 Task: Create a new event for a project celebration and team appreciation on the 16th at 9:30 PM.
Action: Mouse moved to (46, 84)
Screenshot: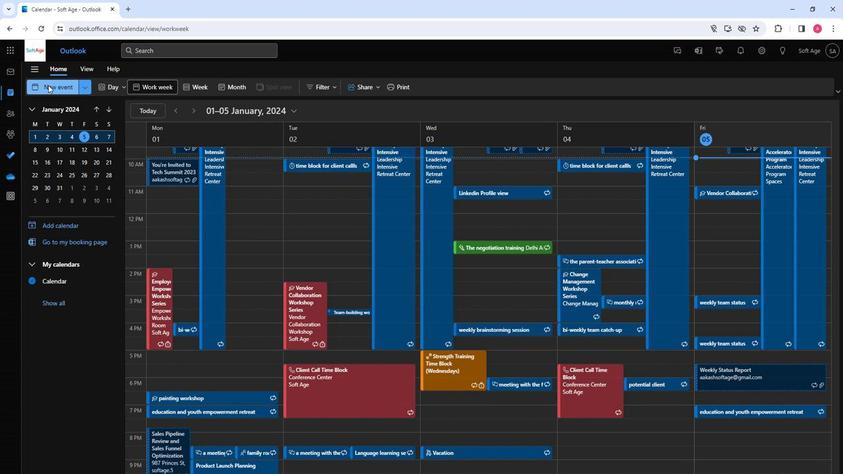 
Action: Mouse pressed left at (46, 84)
Screenshot: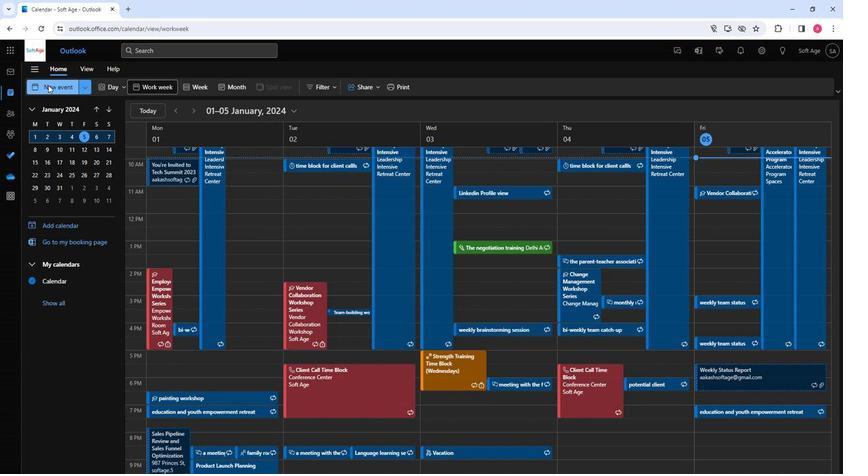 
Action: Mouse moved to (207, 142)
Screenshot: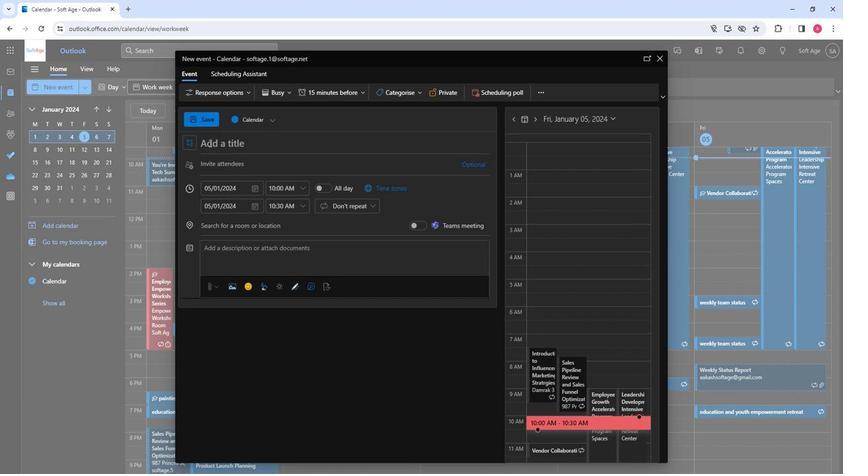 
Action: Key pressed <Key.shift>Project<Key.space><Key.shift>Celebration<Key.space>and<Key.space><Key.shift>Team<Key.space><Key.shift>Appreciation
Screenshot: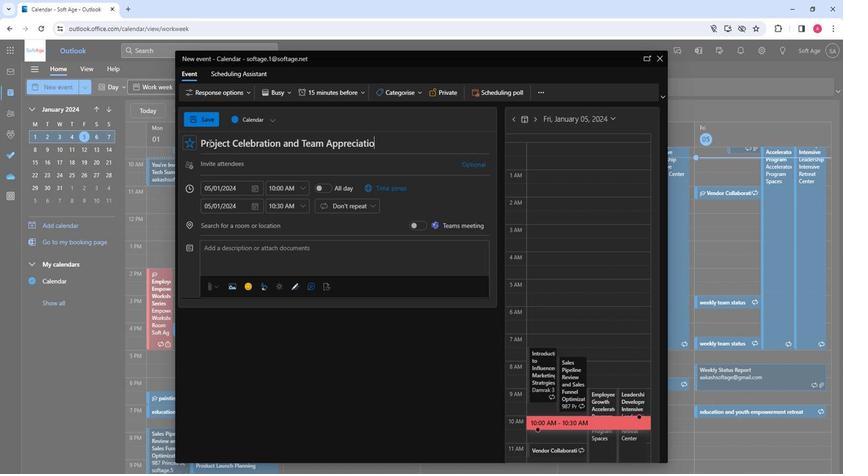 
Action: Mouse moved to (226, 163)
Screenshot: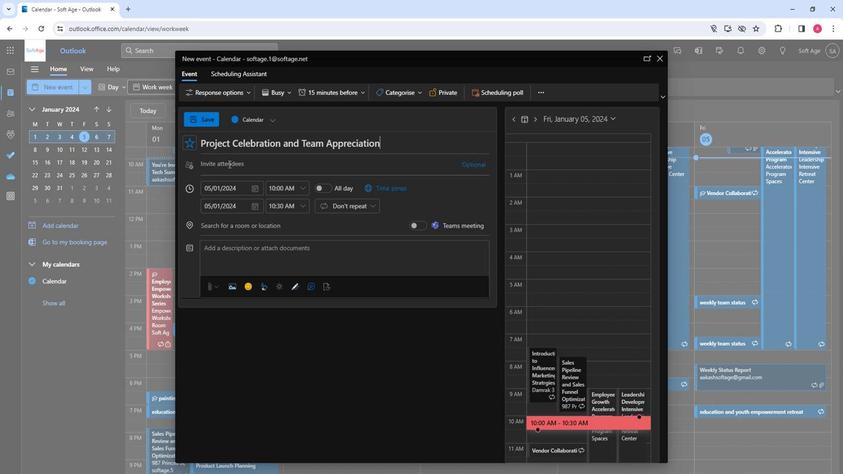 
Action: Mouse pressed left at (226, 163)
Screenshot: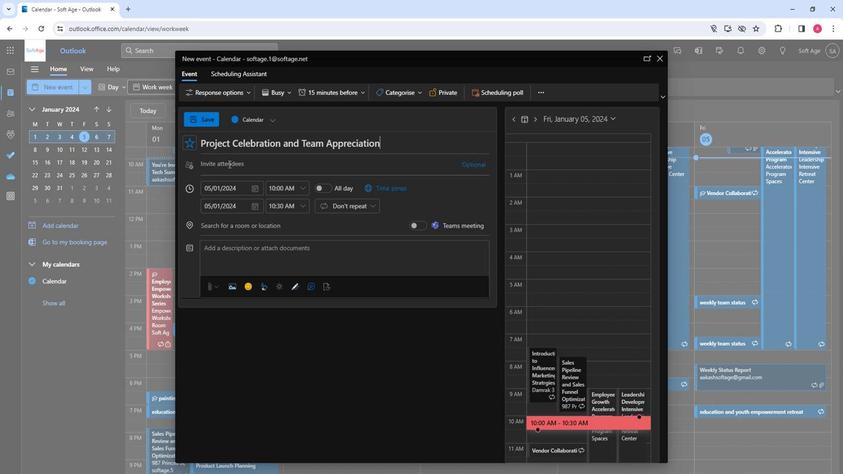 
Action: Mouse moved to (225, 162)
Screenshot: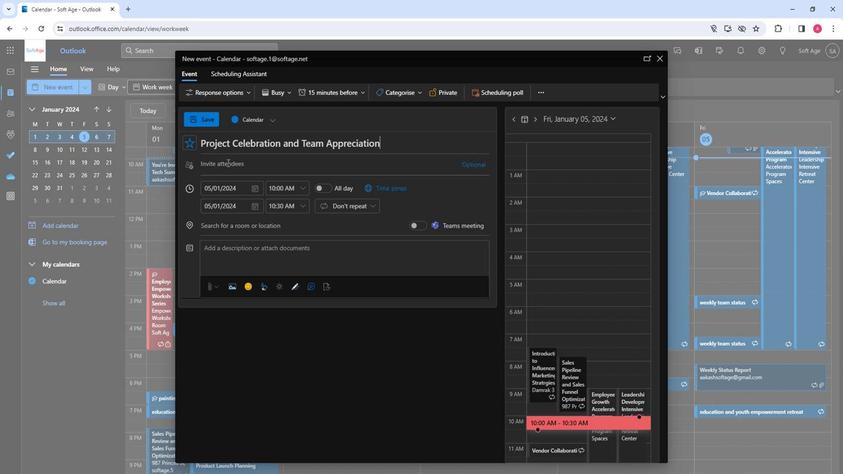 
Action: Key pressed so
Screenshot: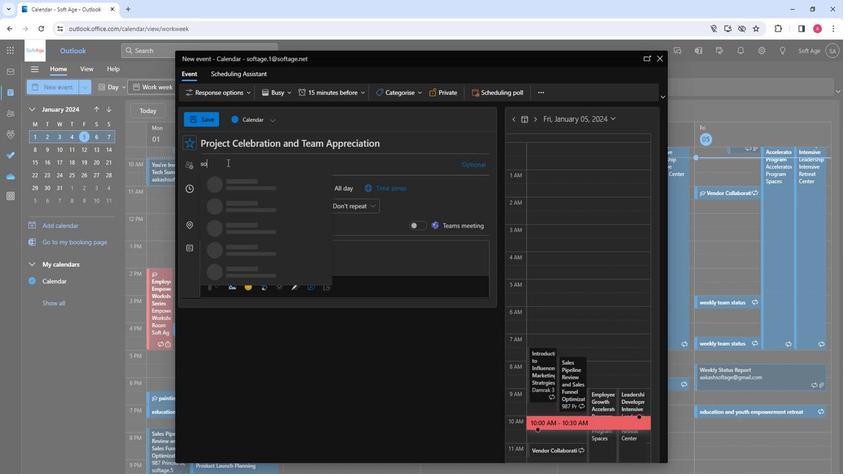 
Action: Mouse moved to (245, 181)
Screenshot: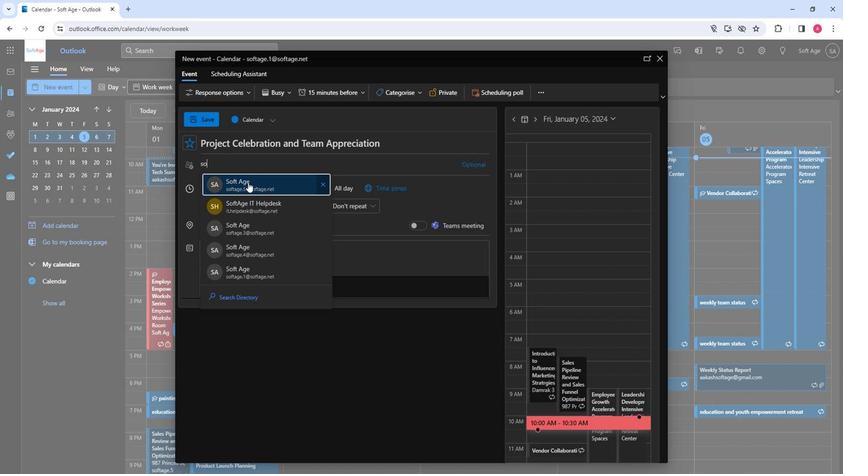 
Action: Mouse pressed left at (245, 181)
Screenshot: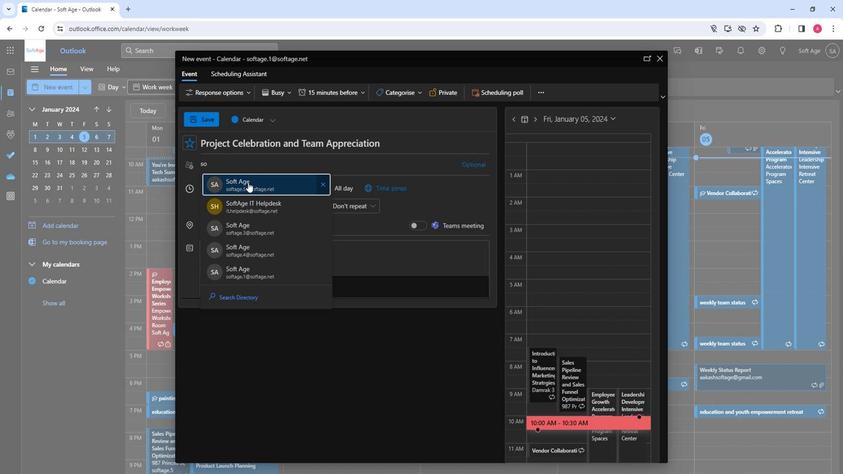 
Action: Mouse moved to (246, 181)
Screenshot: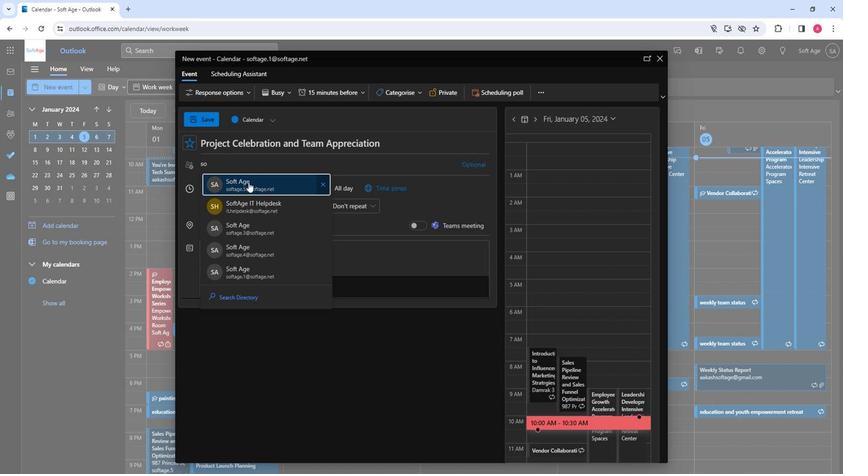 
Action: Key pressed so
Screenshot: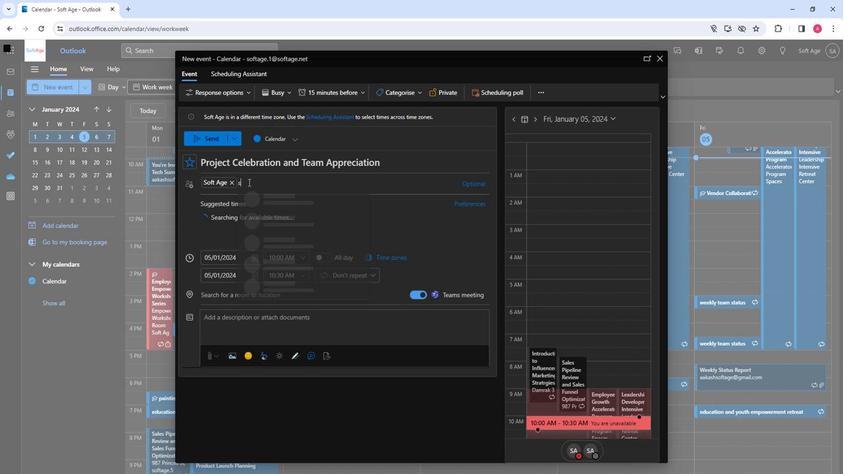 
Action: Mouse moved to (274, 253)
Screenshot: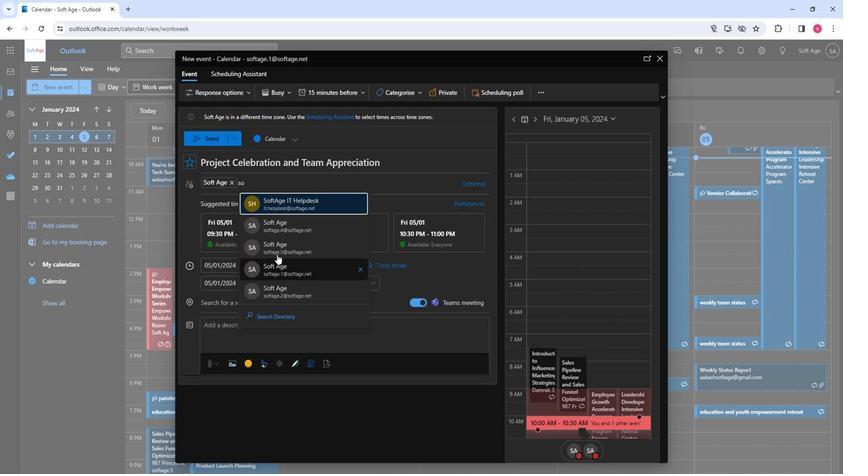 
Action: Mouse pressed left at (274, 253)
Screenshot: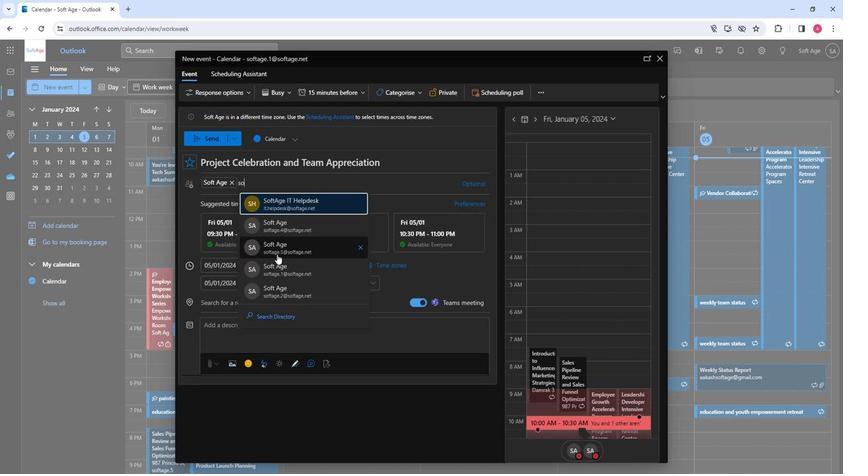 
Action: Key pressed so
Screenshot: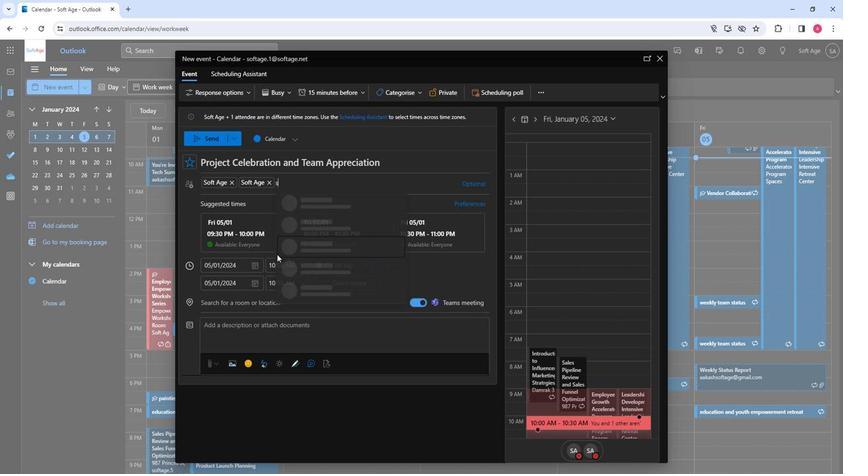 
Action: Mouse moved to (319, 272)
Screenshot: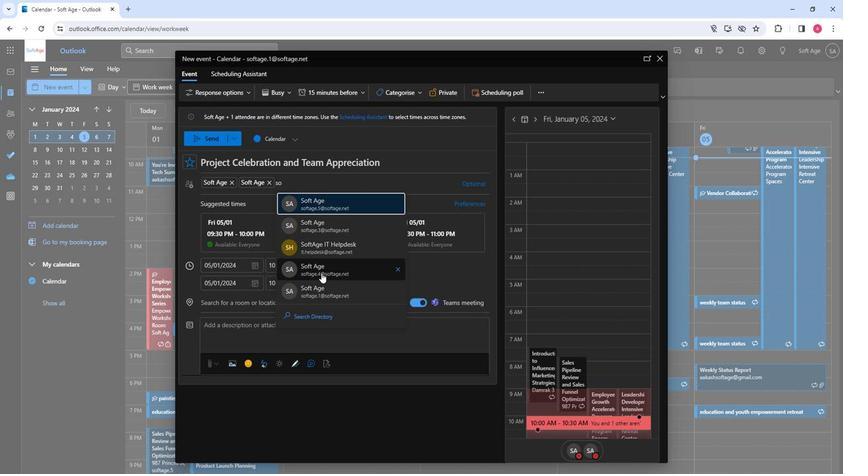 
Action: Mouse pressed left at (319, 272)
Screenshot: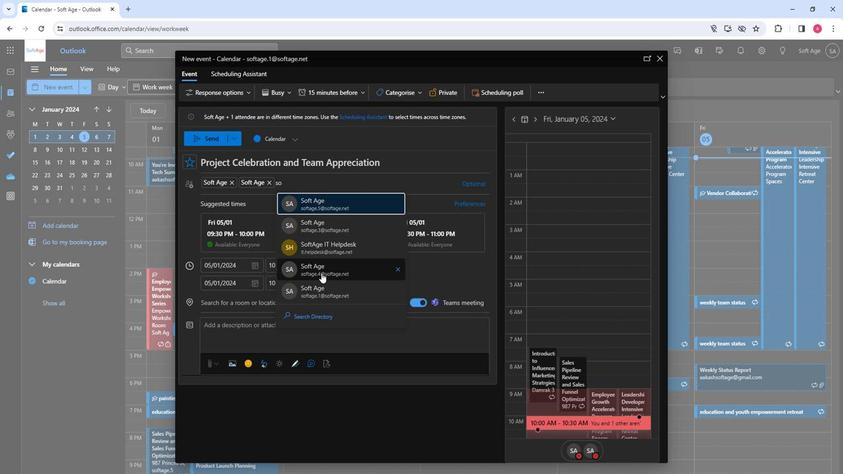 
Action: Mouse moved to (250, 264)
Screenshot: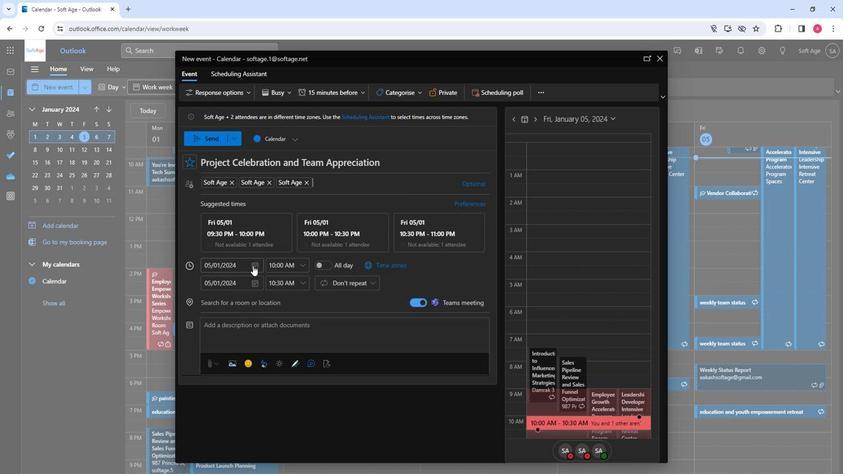 
Action: Mouse pressed left at (250, 264)
Screenshot: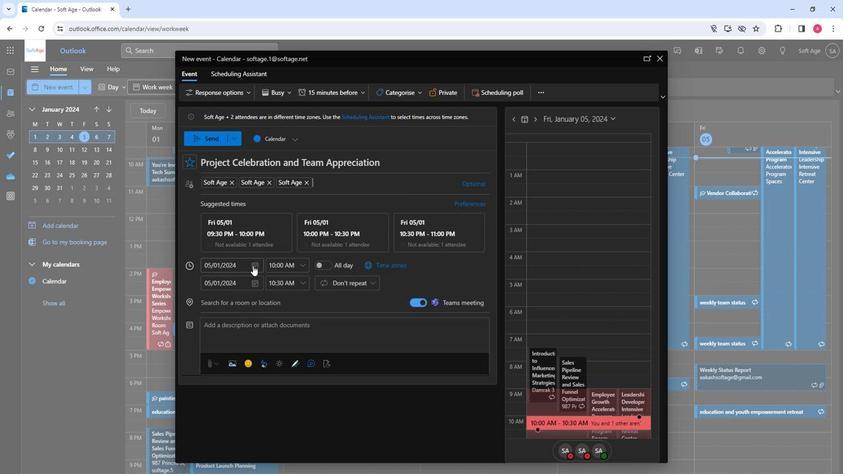 
Action: Mouse moved to (223, 337)
Screenshot: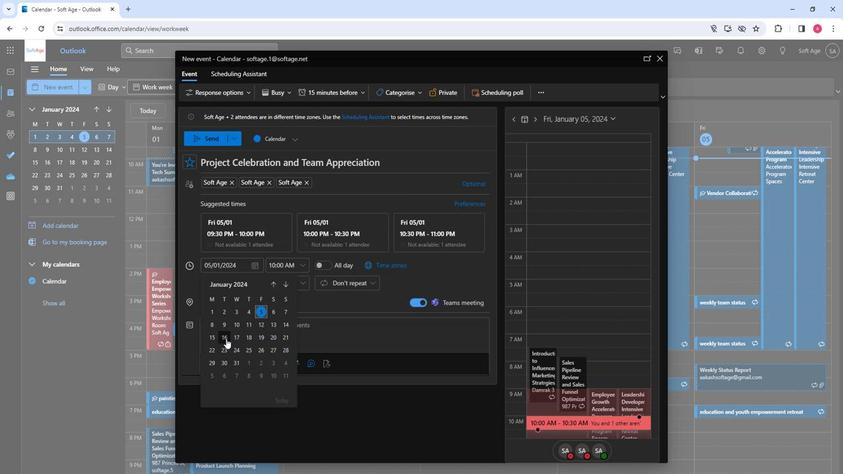 
Action: Mouse pressed left at (223, 337)
Screenshot: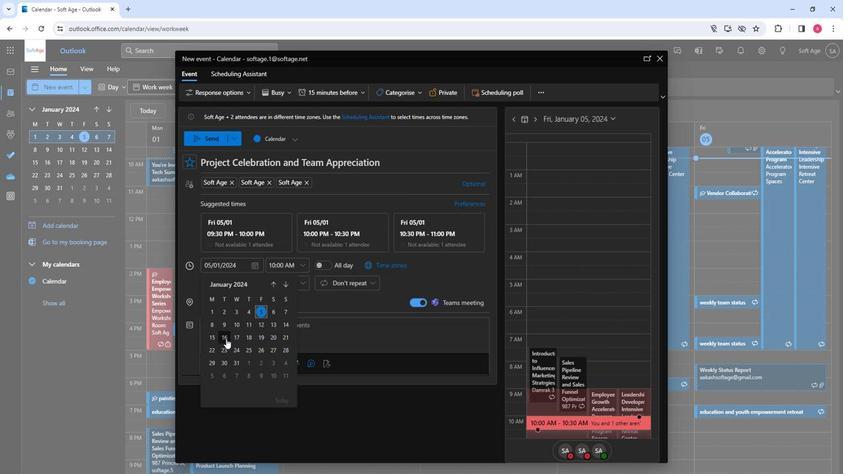 
Action: Mouse moved to (301, 266)
Screenshot: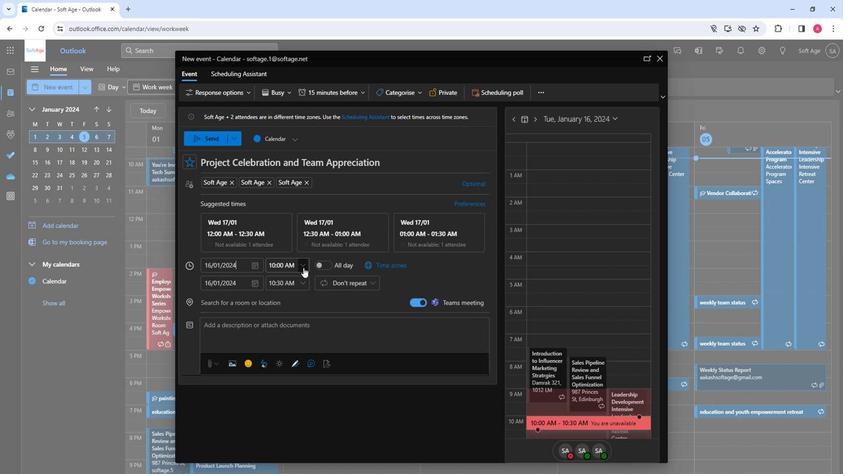 
Action: Mouse pressed left at (301, 266)
Screenshot: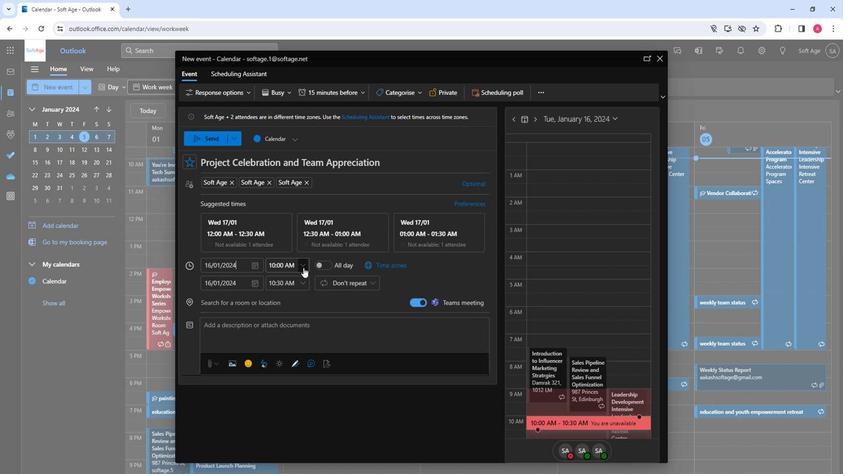 
Action: Mouse moved to (285, 318)
Screenshot: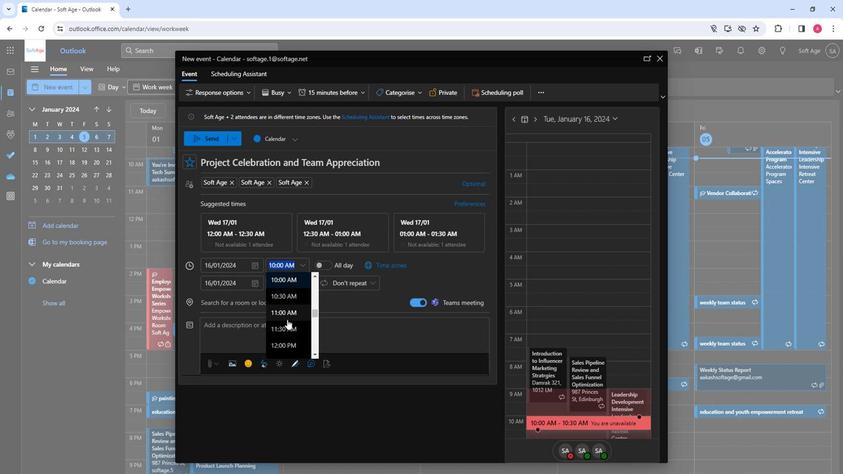 
Action: Mouse scrolled (285, 317) with delta (0, 0)
Screenshot: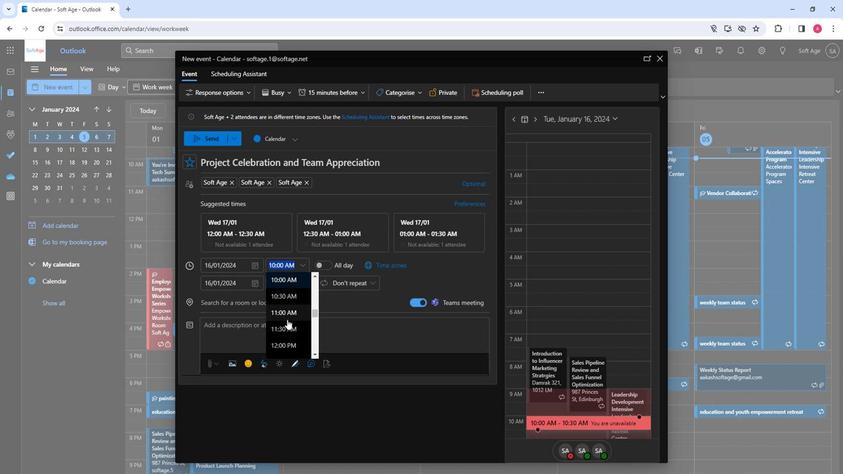 
Action: Mouse moved to (287, 314)
Screenshot: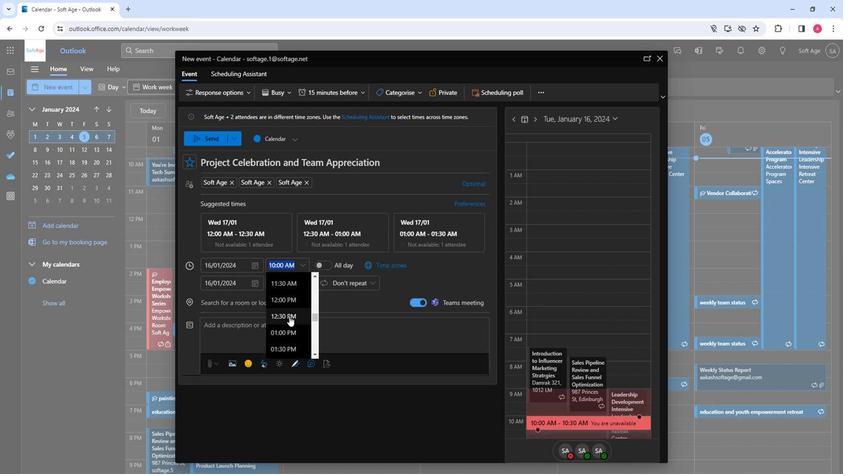 
Action: Mouse scrolled (287, 314) with delta (0, 0)
Screenshot: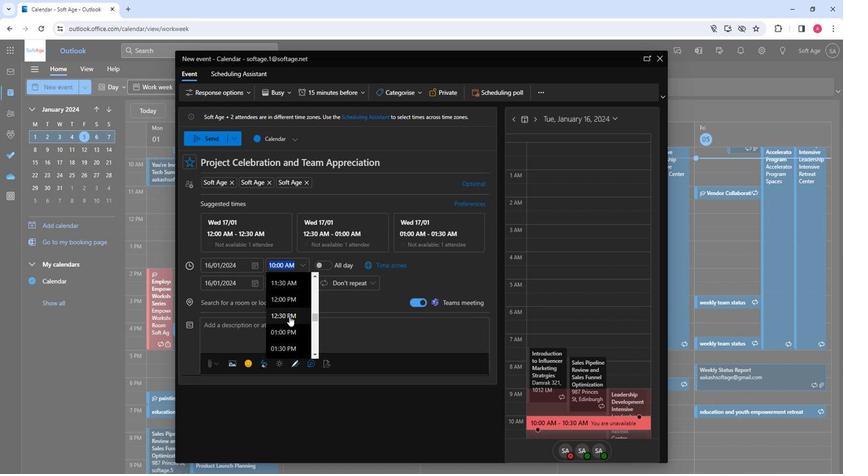 
Action: Mouse moved to (287, 314)
Screenshot: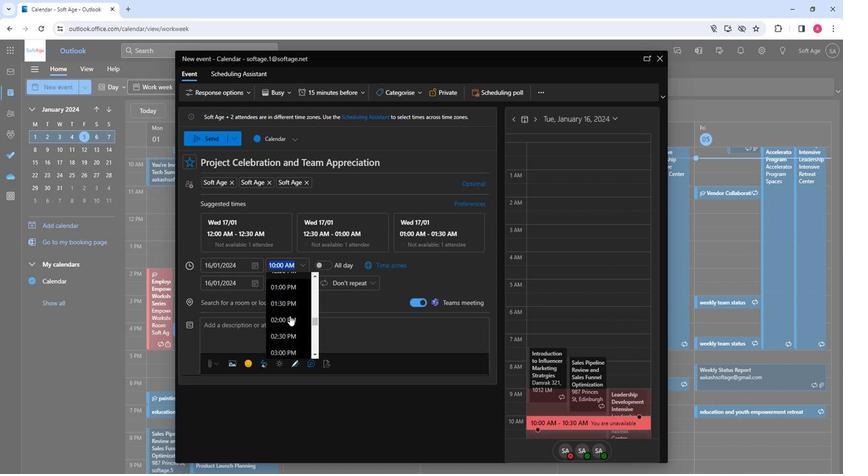 
Action: Mouse scrolled (287, 314) with delta (0, 0)
Screenshot: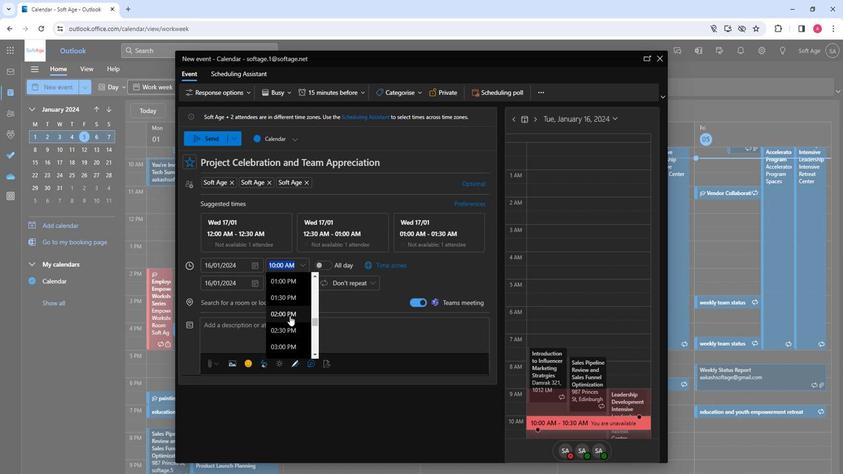 
Action: Mouse scrolled (287, 314) with delta (0, 0)
Screenshot: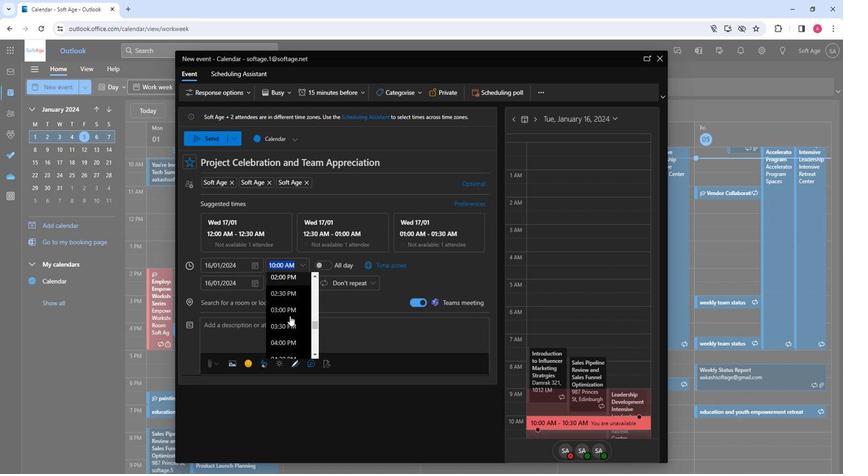 
Action: Mouse scrolled (287, 314) with delta (0, 0)
Screenshot: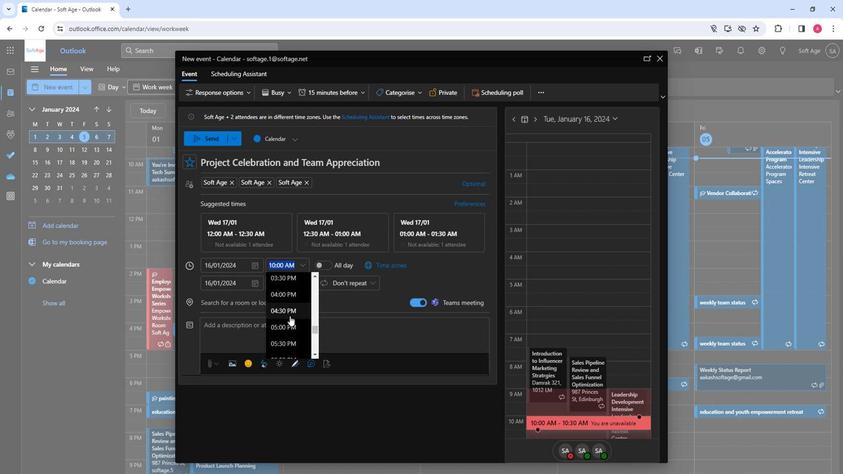 
Action: Mouse moved to (282, 322)
Screenshot: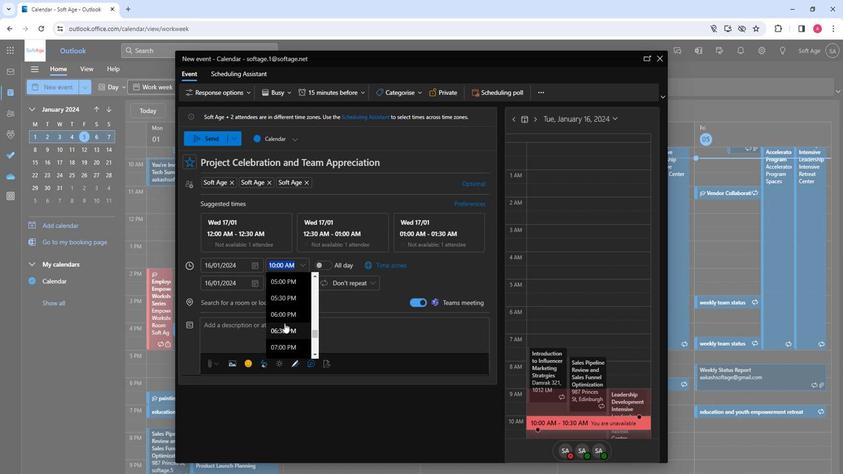 
Action: Mouse scrolled (282, 321) with delta (0, 0)
Screenshot: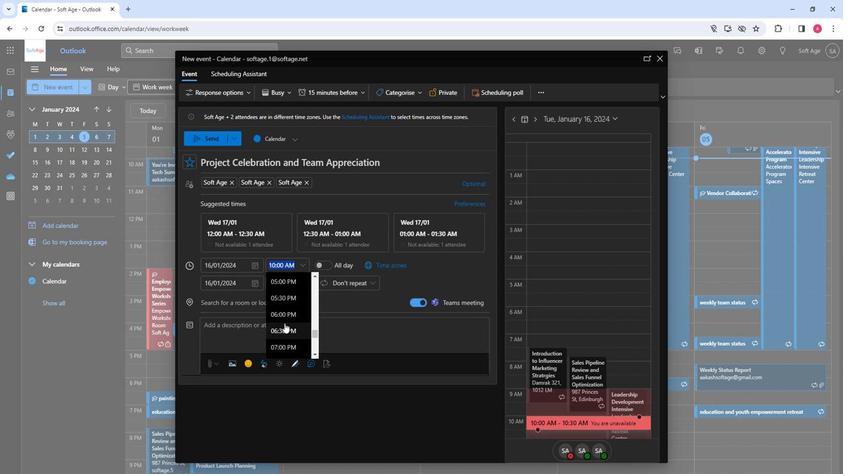 
Action: Mouse moved to (281, 328)
Screenshot: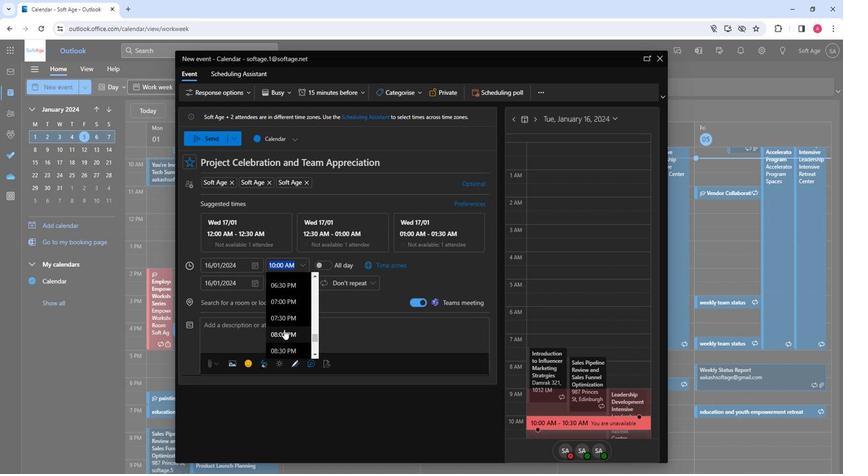 
Action: Mouse scrolled (281, 328) with delta (0, 0)
Screenshot: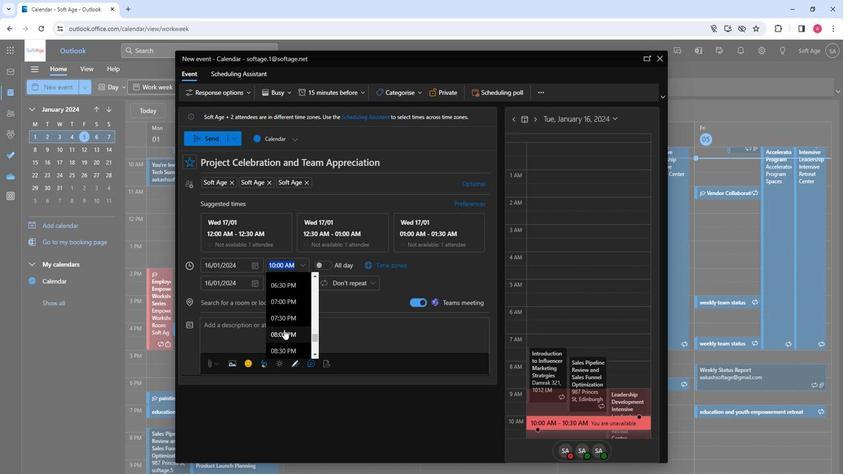 
Action: Mouse scrolled (281, 328) with delta (0, 0)
Screenshot: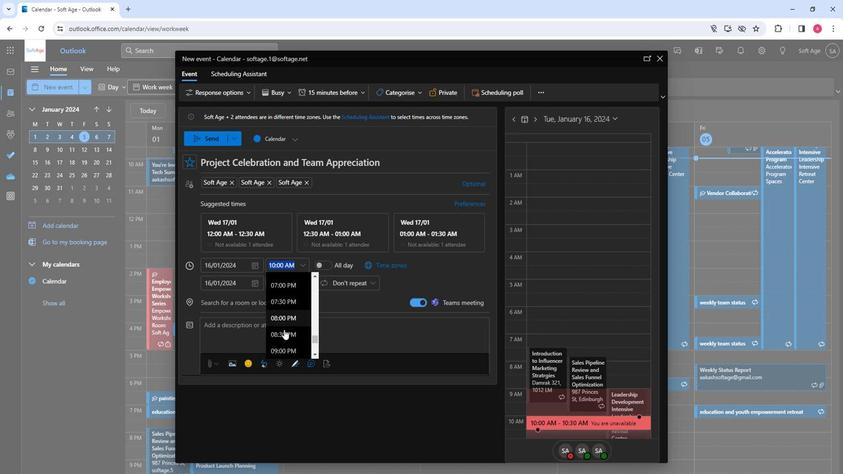 
Action: Mouse moved to (284, 292)
Screenshot: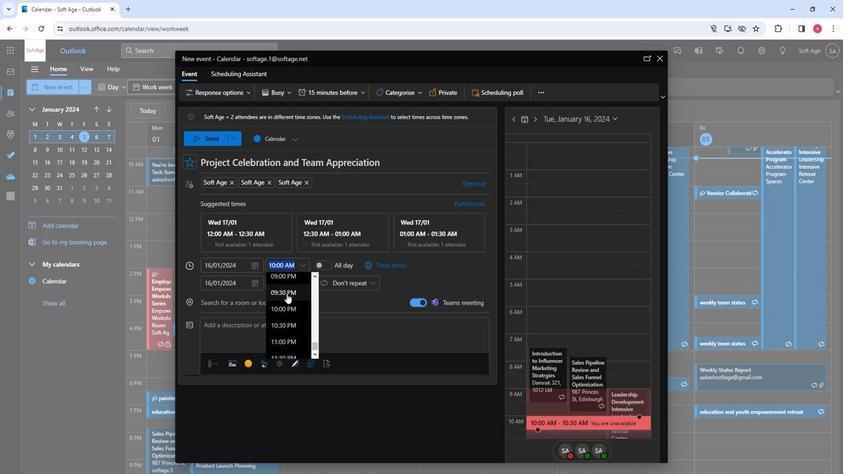 
Action: Mouse pressed left at (284, 292)
Screenshot: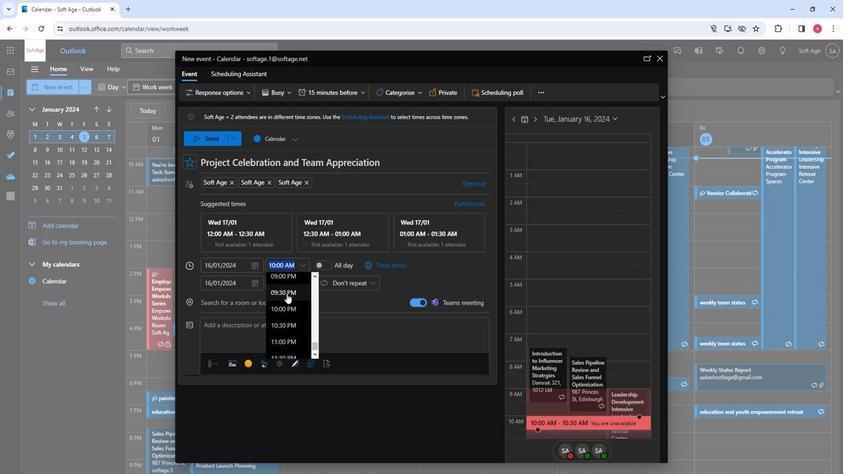 
Action: Mouse moved to (266, 295)
Screenshot: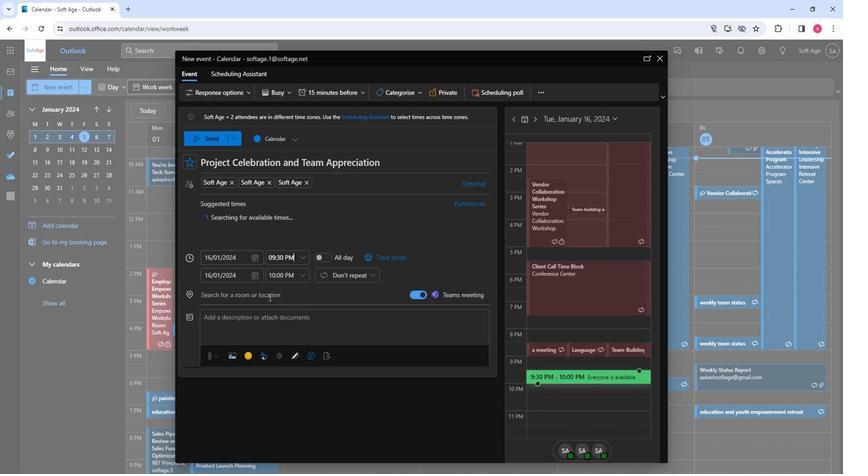 
Action: Mouse pressed left at (266, 295)
Screenshot: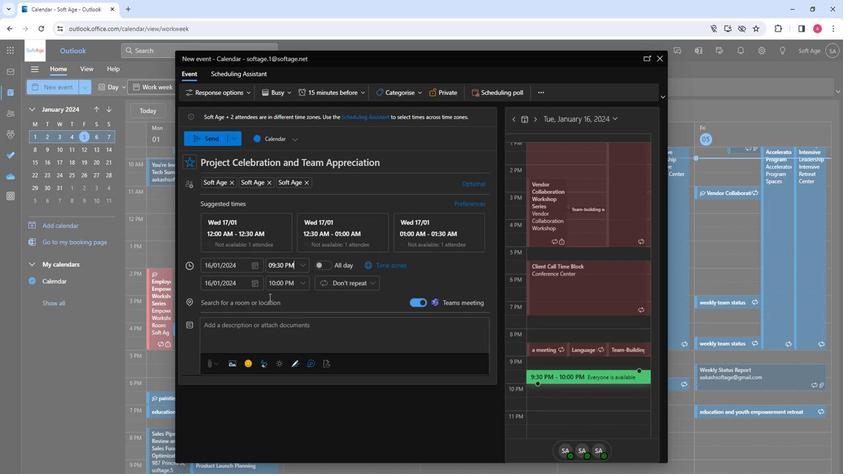 
Action: Mouse moved to (283, 372)
Screenshot: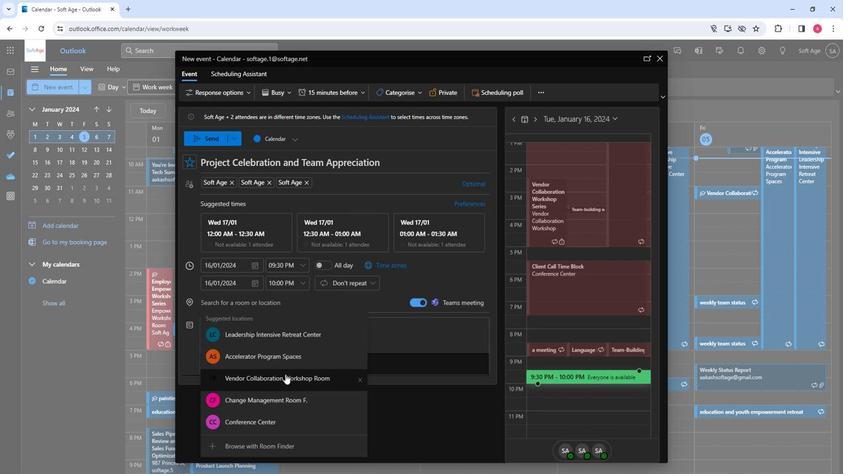 
Action: Mouse pressed left at (283, 372)
Screenshot: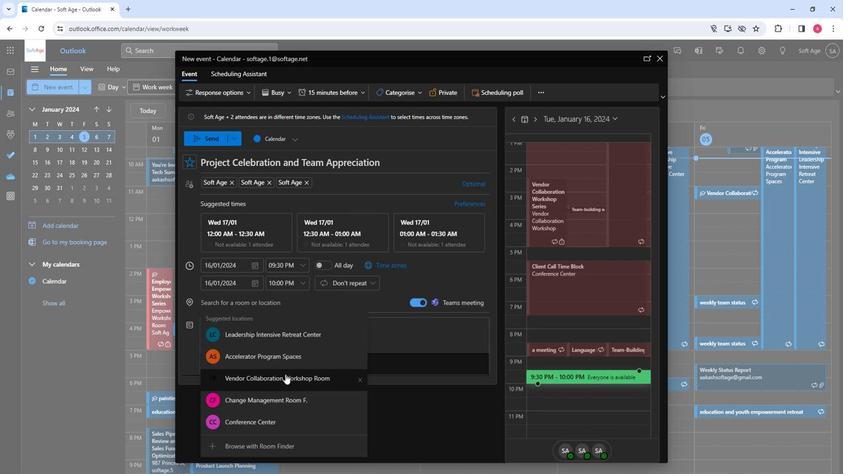 
Action: Mouse moved to (270, 328)
Screenshot: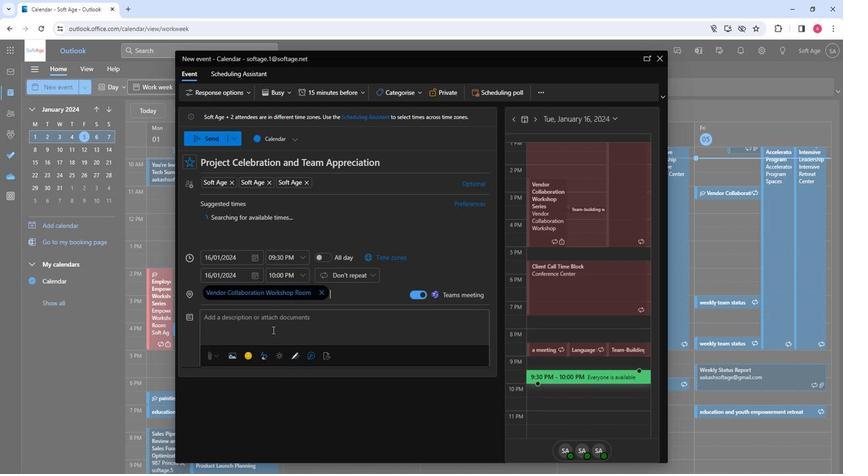 
Action: Mouse pressed left at (270, 328)
Screenshot: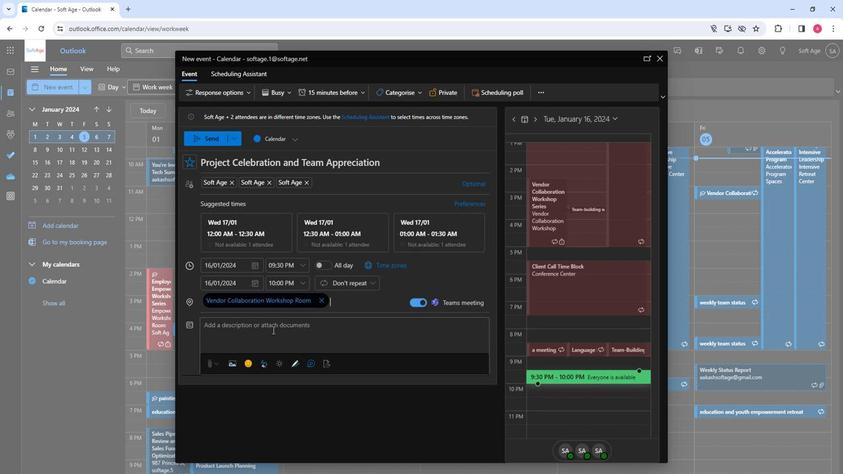 
Action: Key pressed <Key.shift>ce<Key.backspace><Key.backspace><Key.shift>Cle<Key.backspace><Key.backspace>elebrate<Key.space>project<Key.space>success<Key.space>and<Key.space>express<Key.space>gratitude<Key.space>with<Key.space>a<Key.space>team<Key.space>appreciation<Key.space>event<Key.shift><Key.shift><Key.shift><Key.shift><Key.shift><Key.shift><Key.shift><Key.shift><Key.shift><Key.shift><Key.shift><Key.shift><Key.shift><Key.shift><Key.shift><Key.shift><Key.shift><Key.shift><Key.shift><Key.shift><Key.shift><Key.shift><Key.shift><Key.shift><Key.shift><Key.shift><Key.shift>!<Key.space><Key.shift>Reflect<Key.space>on<Key.space>achievements,<Key.space>acknowledge<Key.space>contribution,<Key.space>and<Key.space>foster<Key.space>a<Key.space>culture<Key.space>of<Key.space>camaraderie<Key.space>and<Key.space>shared<Key.space>success.
Screenshot: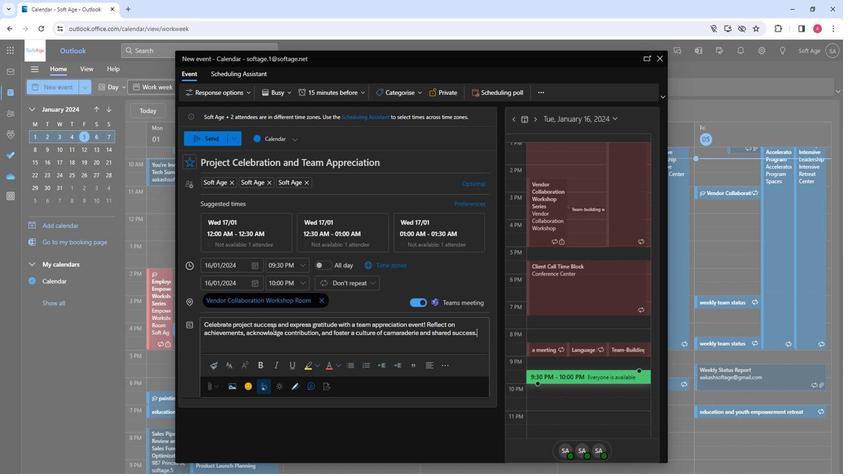 
Action: Mouse moved to (364, 337)
Screenshot: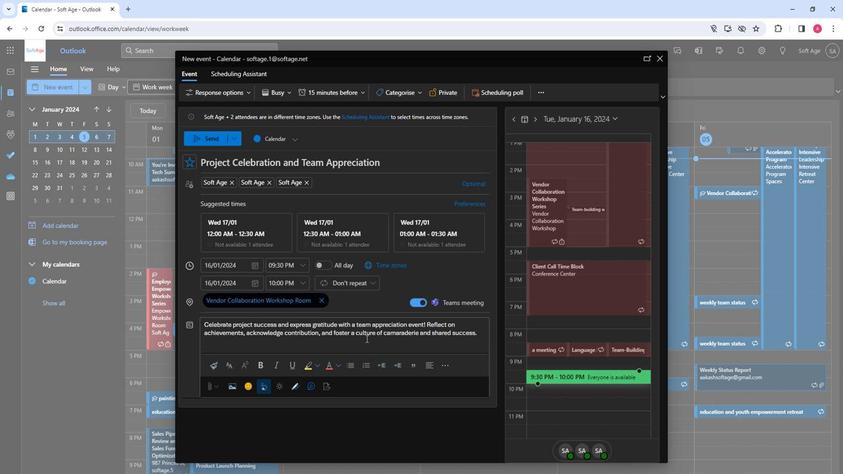 
Action: Mouse pressed left at (364, 337)
Screenshot: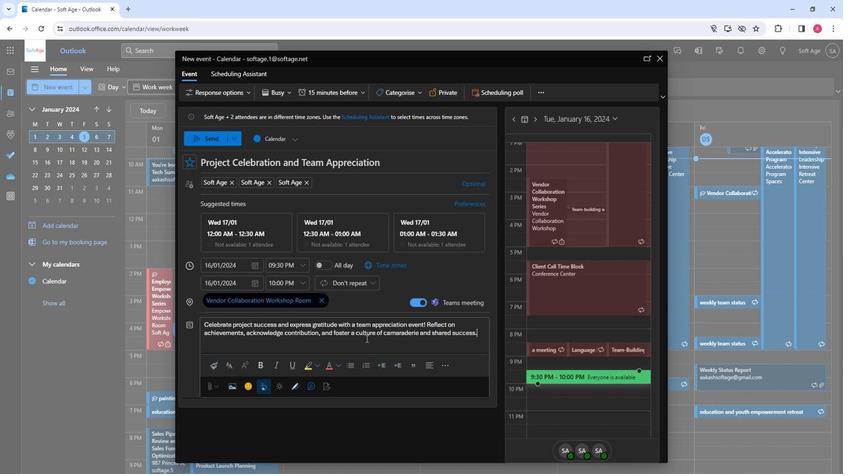 
Action: Mouse pressed left at (364, 337)
Screenshot: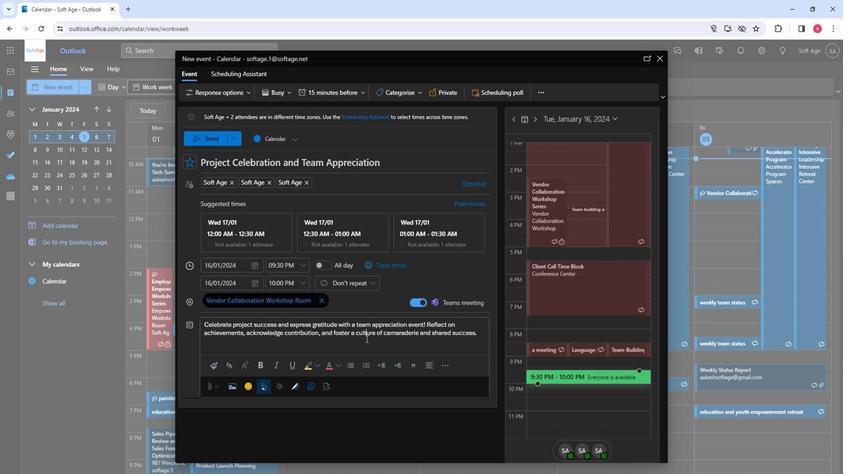 
Action: Mouse pressed left at (364, 337)
Screenshot: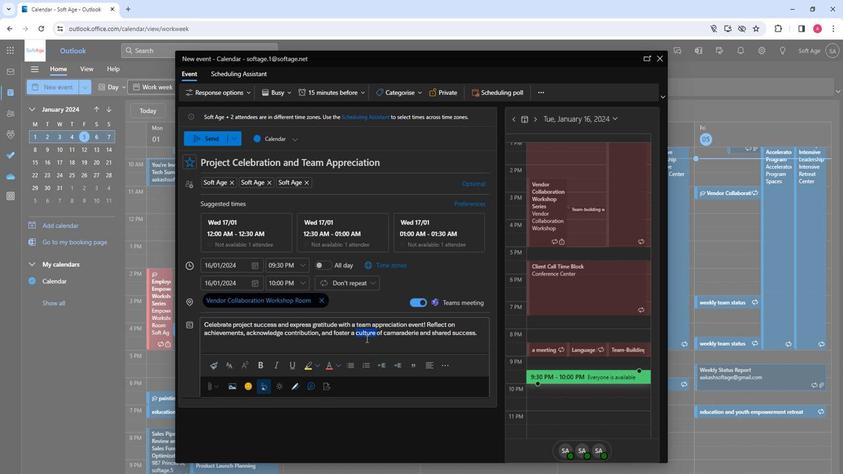 
Action: Mouse moved to (233, 360)
Screenshot: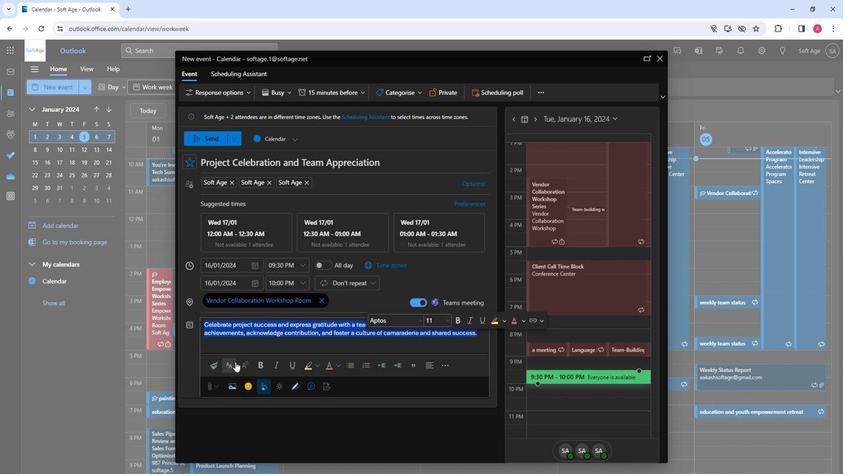 
Action: Mouse pressed left at (233, 360)
Screenshot: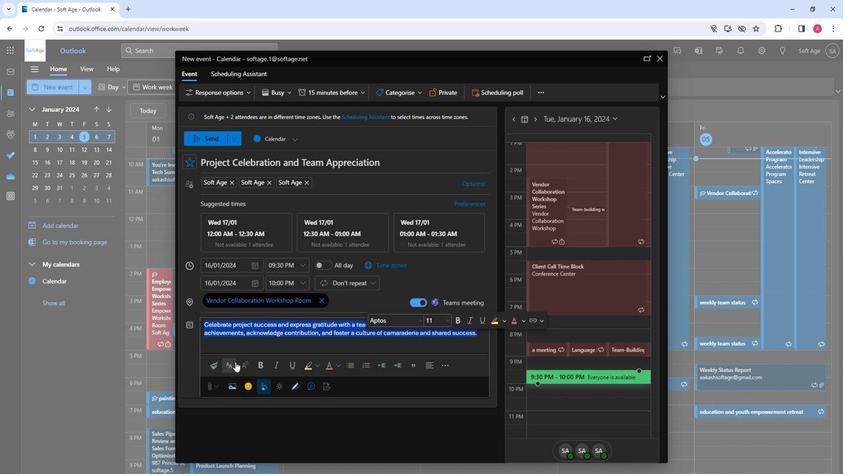 
Action: Mouse moved to (278, 288)
Screenshot: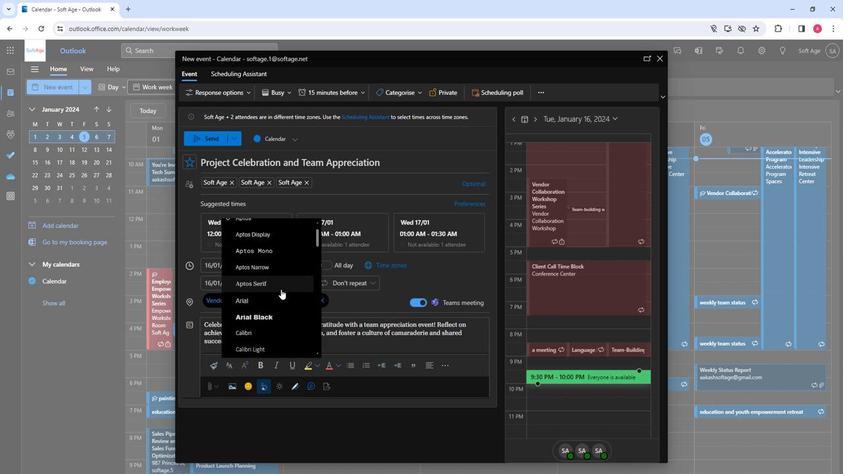 
Action: Mouse scrolled (278, 287) with delta (0, 0)
Screenshot: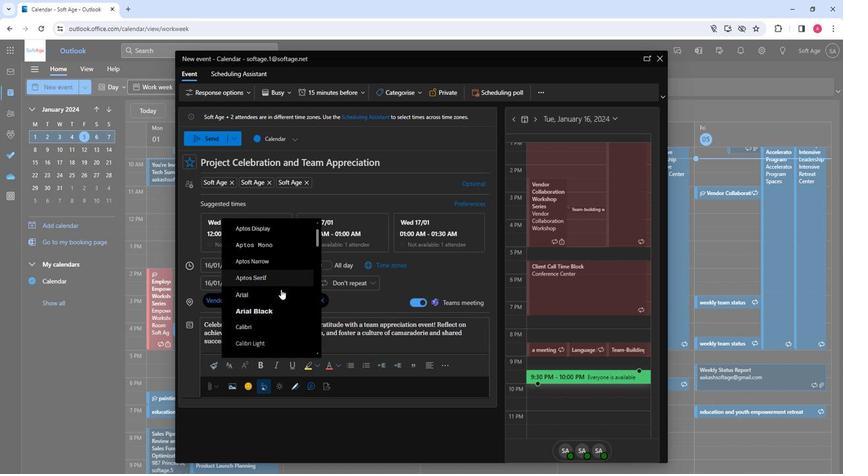 
Action: Mouse scrolled (278, 287) with delta (0, 0)
Screenshot: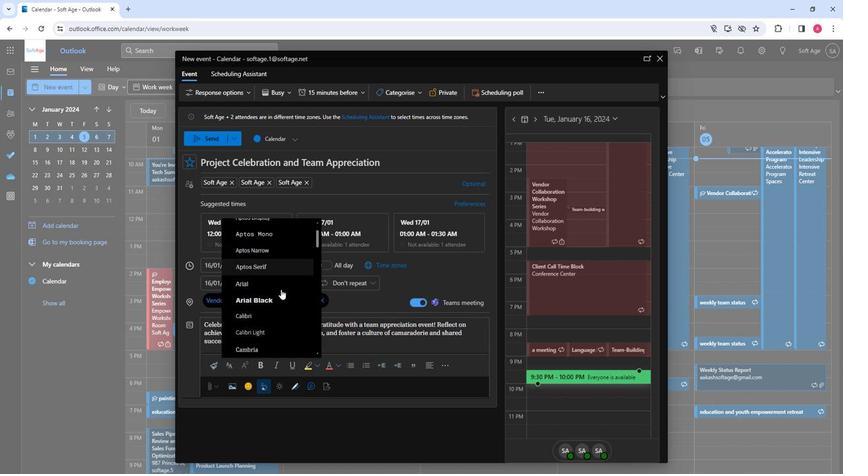 
Action: Mouse scrolled (278, 287) with delta (0, 0)
Screenshot: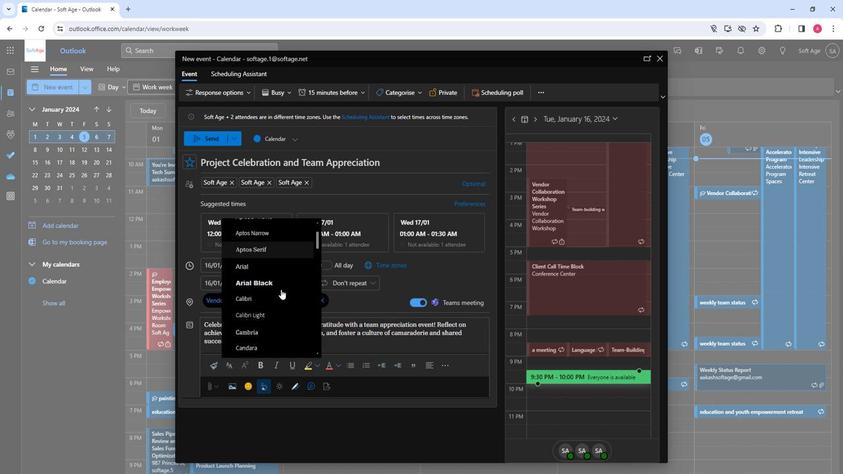 
Action: Mouse moved to (264, 281)
Screenshot: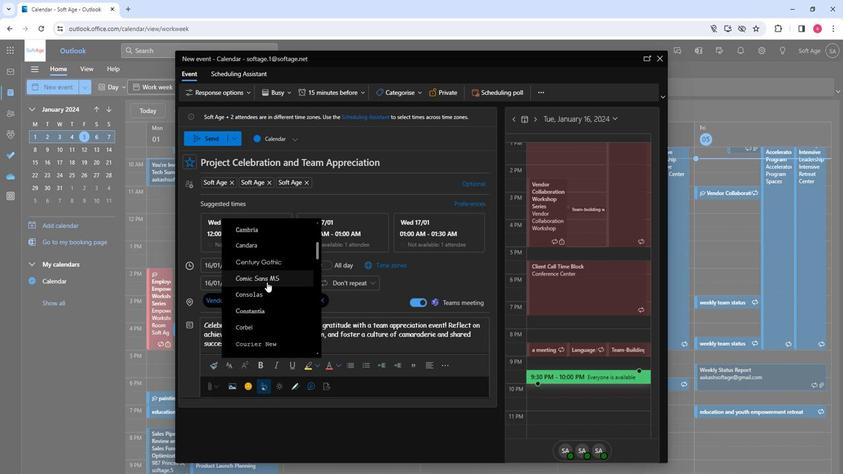 
Action: Mouse pressed left at (264, 281)
Screenshot: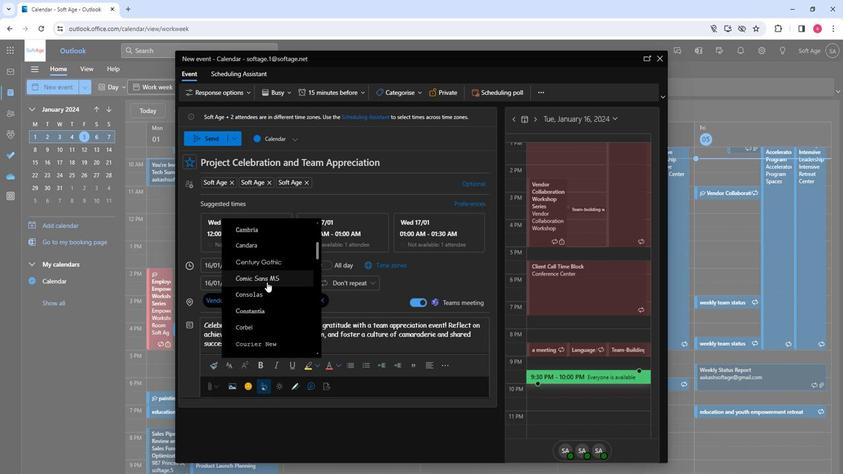 
Action: Mouse moved to (276, 367)
Screenshot: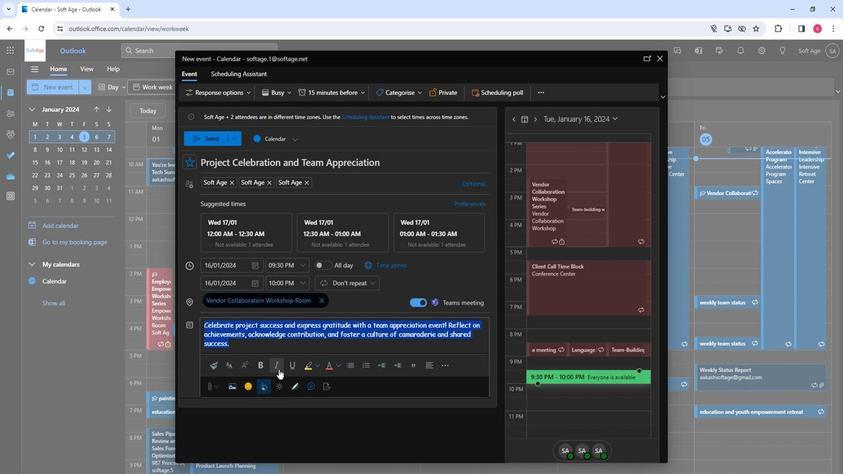 
Action: Mouse pressed left at (276, 367)
Screenshot: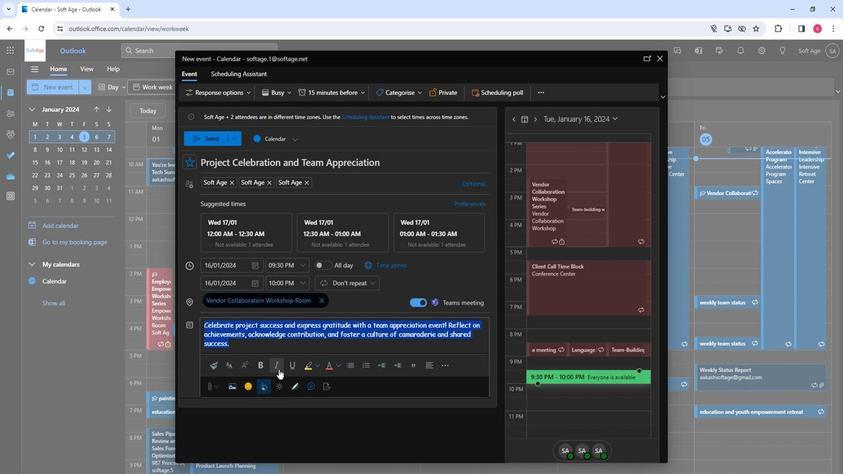 
Action: Mouse moved to (395, 363)
Screenshot: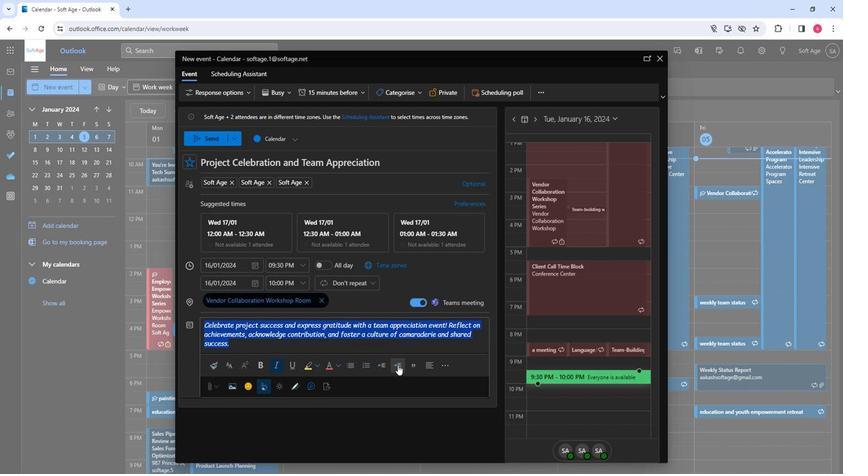 
Action: Mouse pressed left at (395, 363)
Screenshot: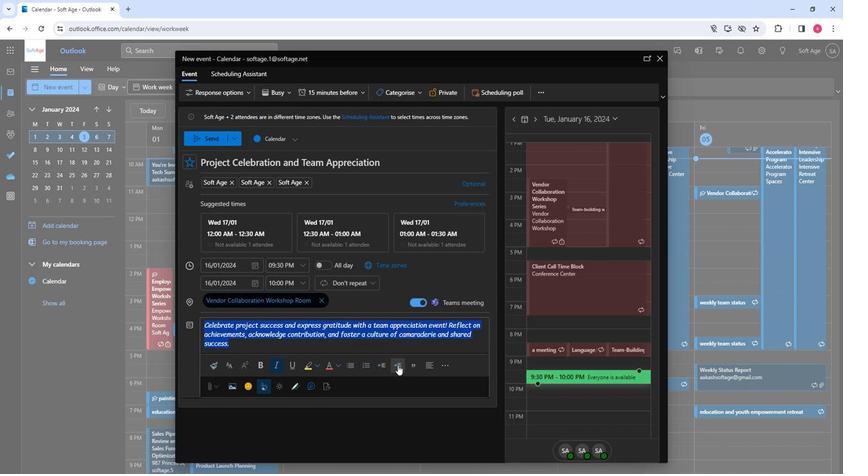 
Action: Mouse moved to (333, 343)
Screenshot: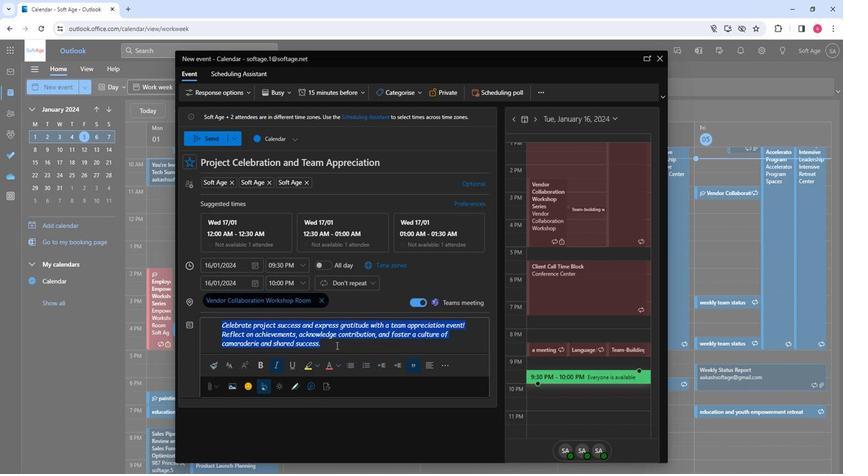 
Action: Mouse pressed left at (333, 343)
Screenshot: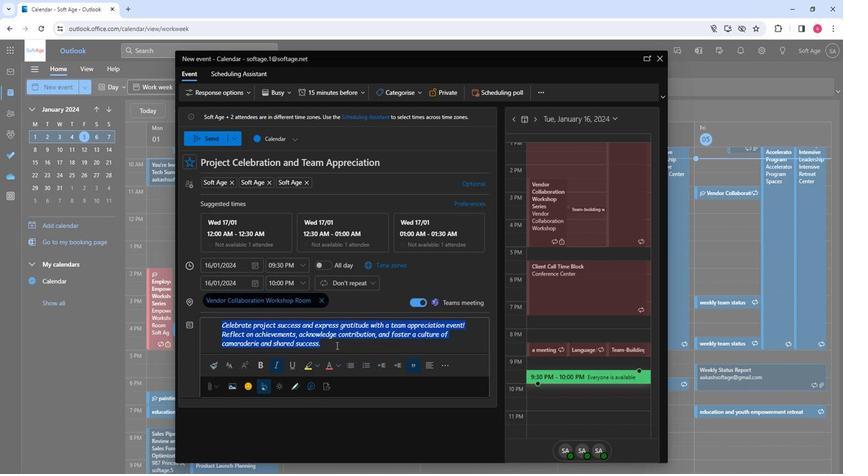 
Action: Mouse moved to (328, 342)
Screenshot: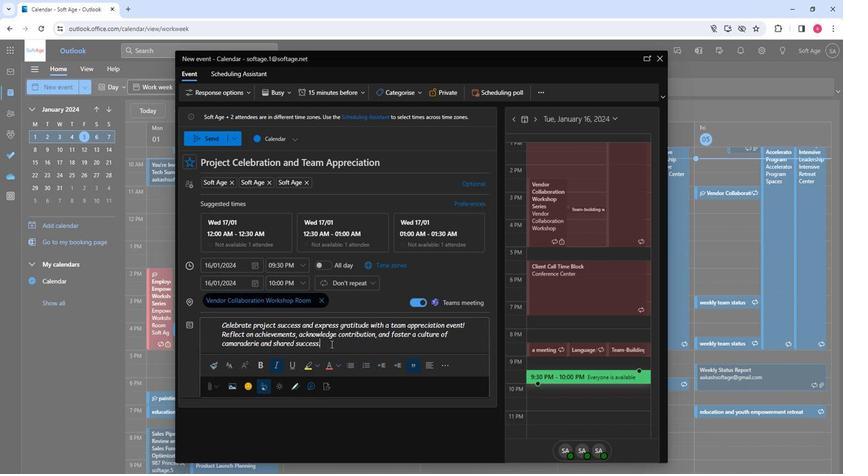 
Action: Mouse pressed left at (328, 342)
Screenshot: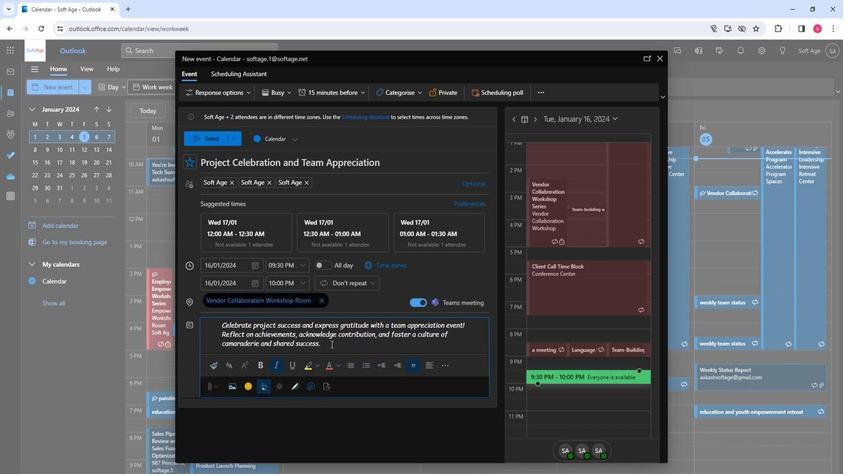 
Action: Mouse pressed left at (328, 342)
Screenshot: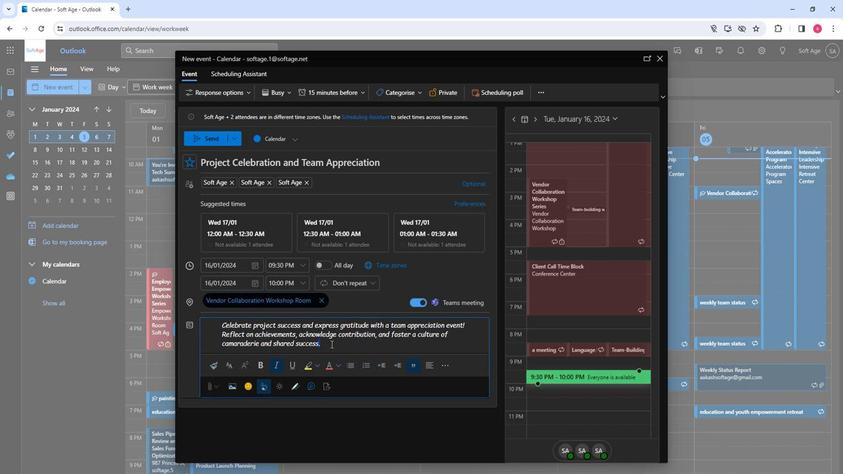
Action: Mouse moved to (328, 342)
Screenshot: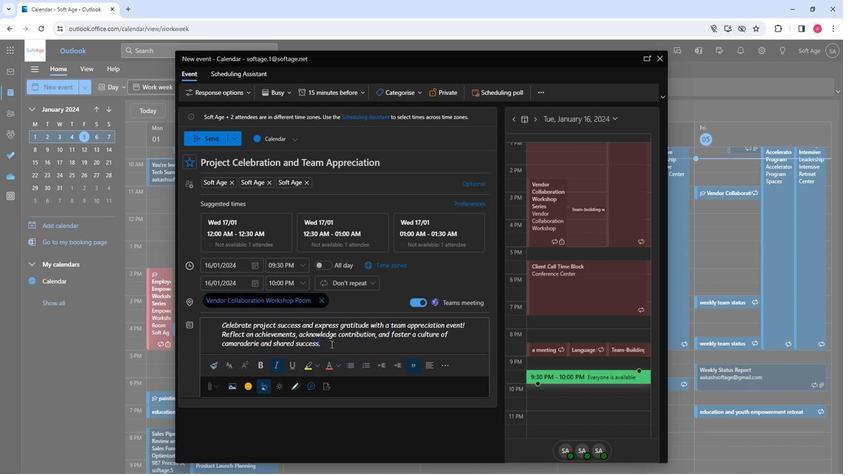 
Action: Mouse pressed left at (328, 342)
Screenshot: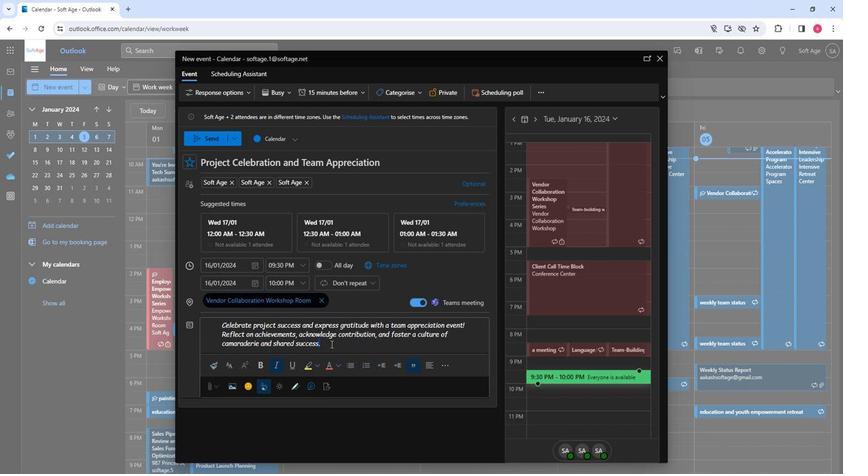 
Action: Mouse moved to (335, 363)
Screenshot: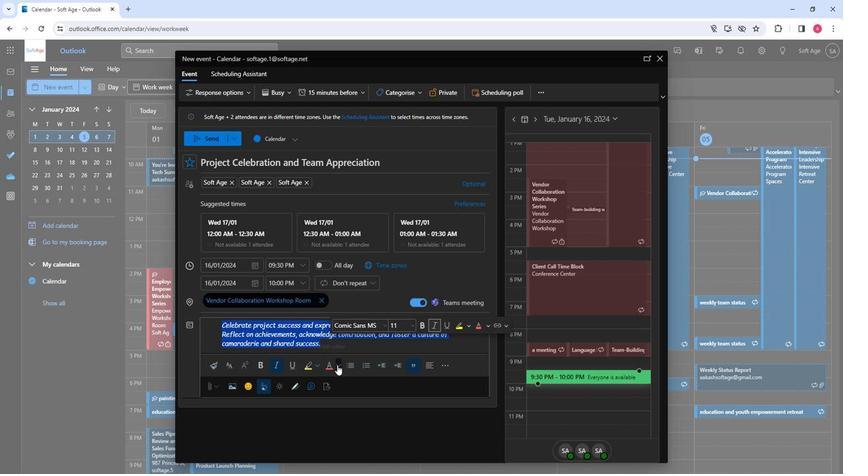 
Action: Mouse pressed left at (335, 363)
Screenshot: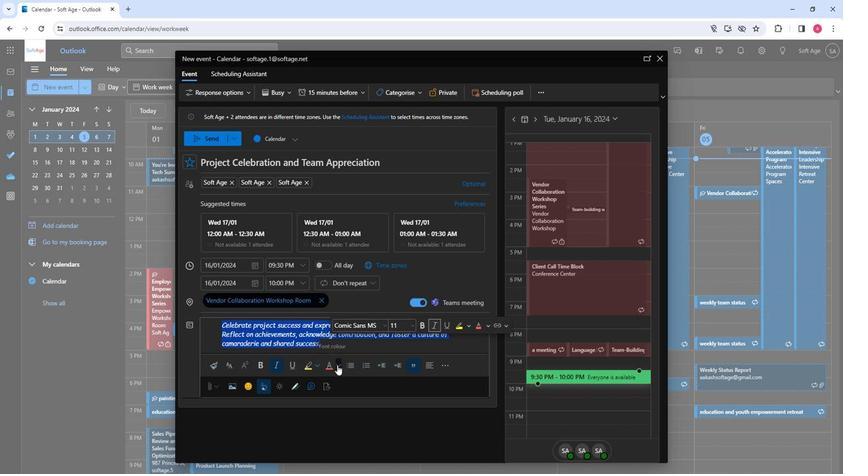 
Action: Mouse moved to (355, 314)
Screenshot: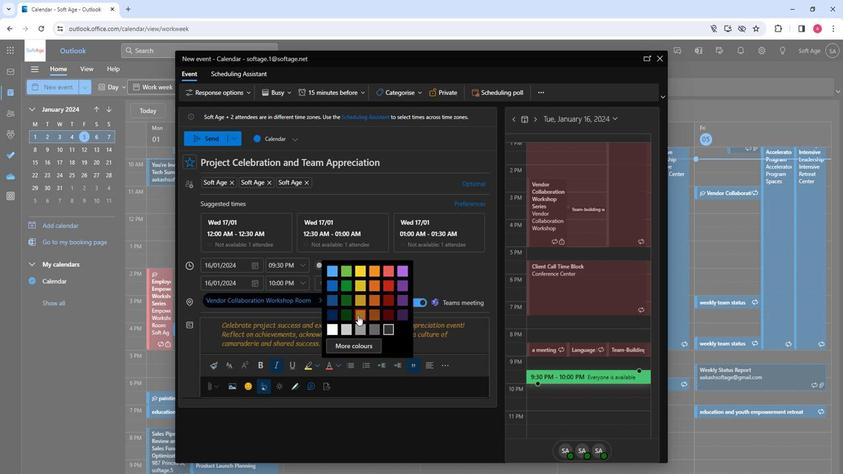 
Action: Mouse pressed left at (355, 314)
Screenshot: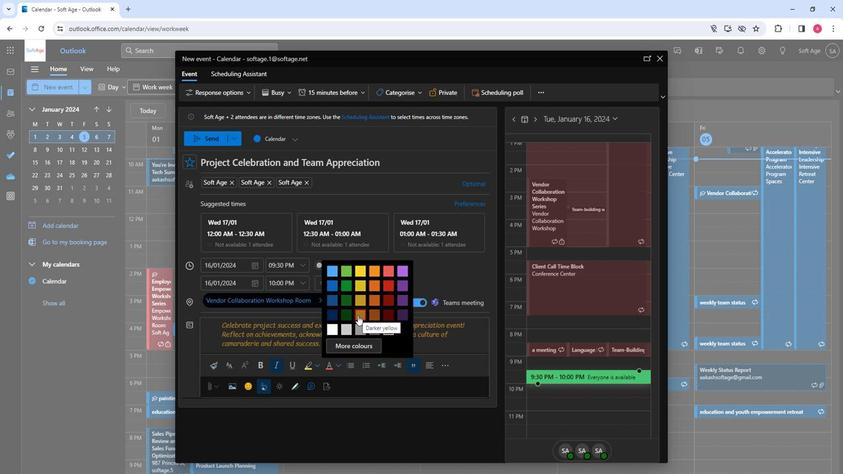 
Action: Mouse moved to (354, 336)
Screenshot: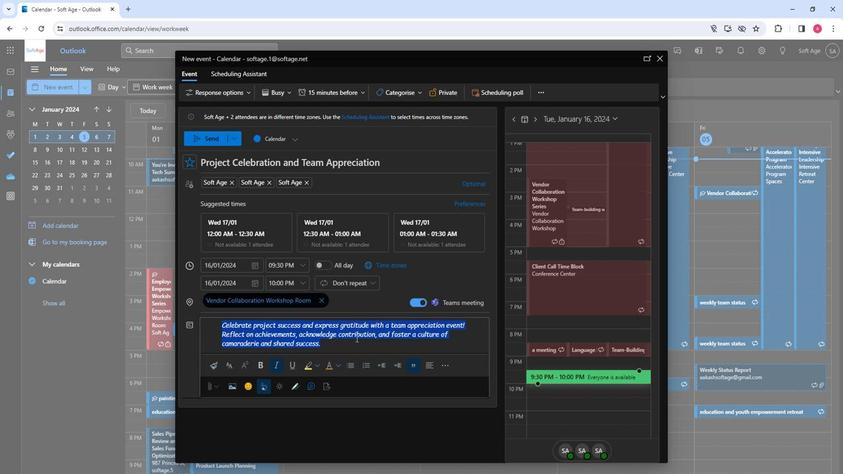 
Action: Mouse pressed left at (354, 336)
Screenshot: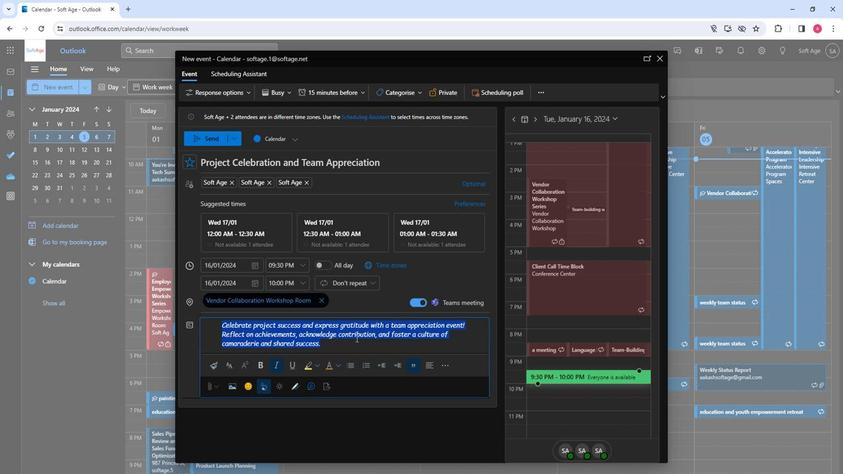 
Action: Mouse moved to (208, 140)
Screenshot: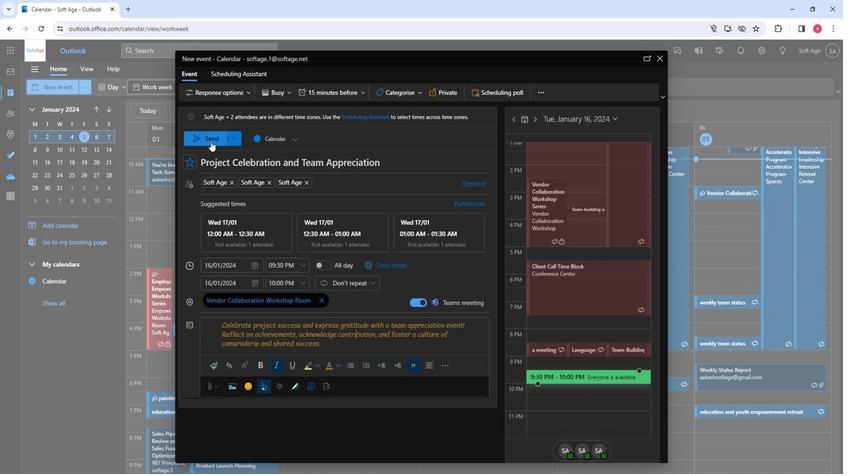 
Action: Mouse pressed left at (208, 140)
Screenshot: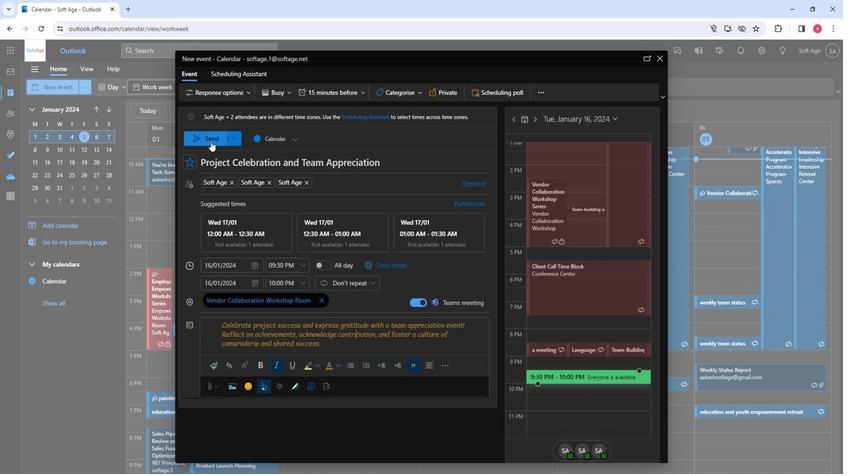 
Action: Mouse moved to (341, 248)
Screenshot: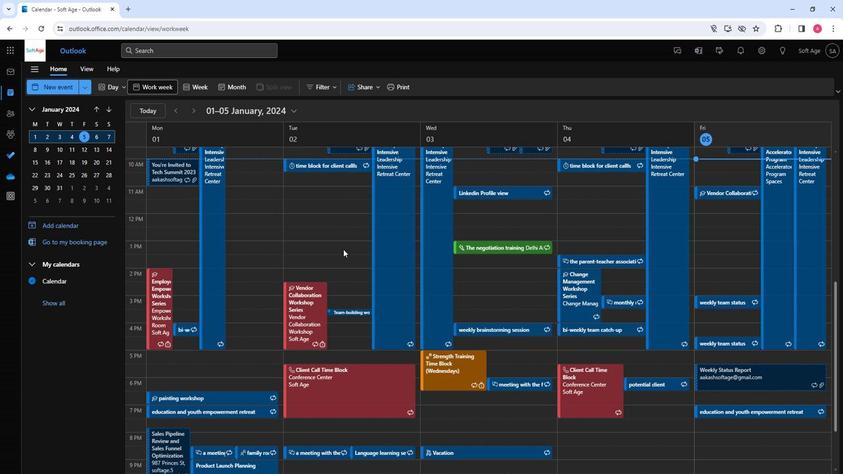 
